 Task: Create a task  Improve user input sanitization for better security , assign it to team member softage.10@softage.net in the project Transcend and update the status of the task to  At Risk , set the priority of the task to Medium.
Action: Mouse moved to (83, 514)
Screenshot: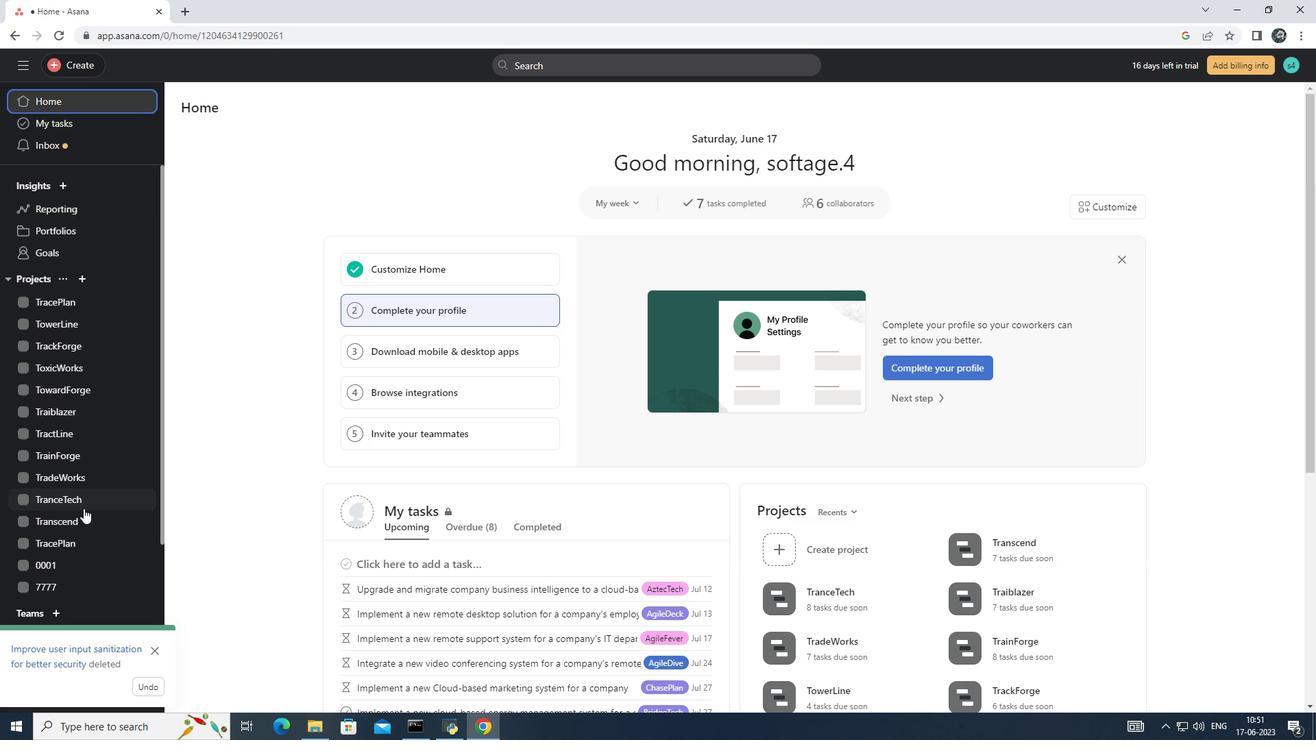
Action: Mouse pressed left at (83, 514)
Screenshot: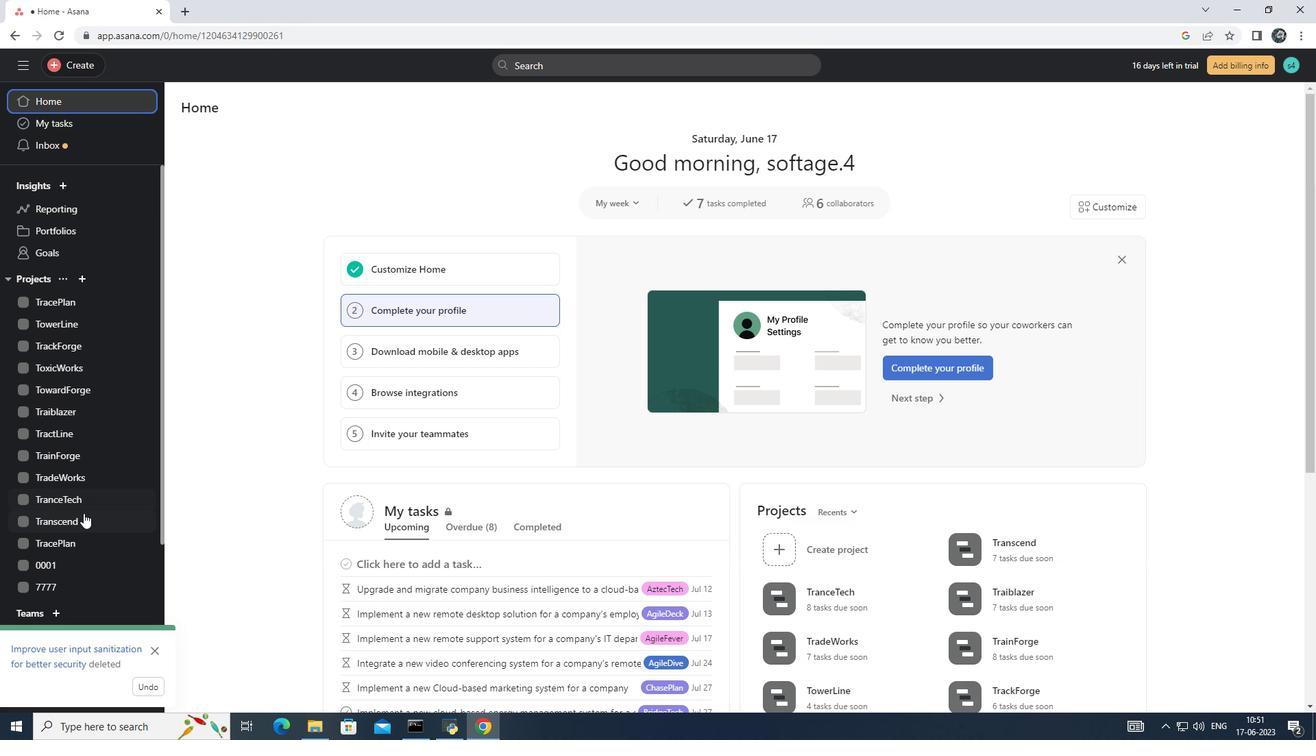 
Action: Mouse moved to (210, 170)
Screenshot: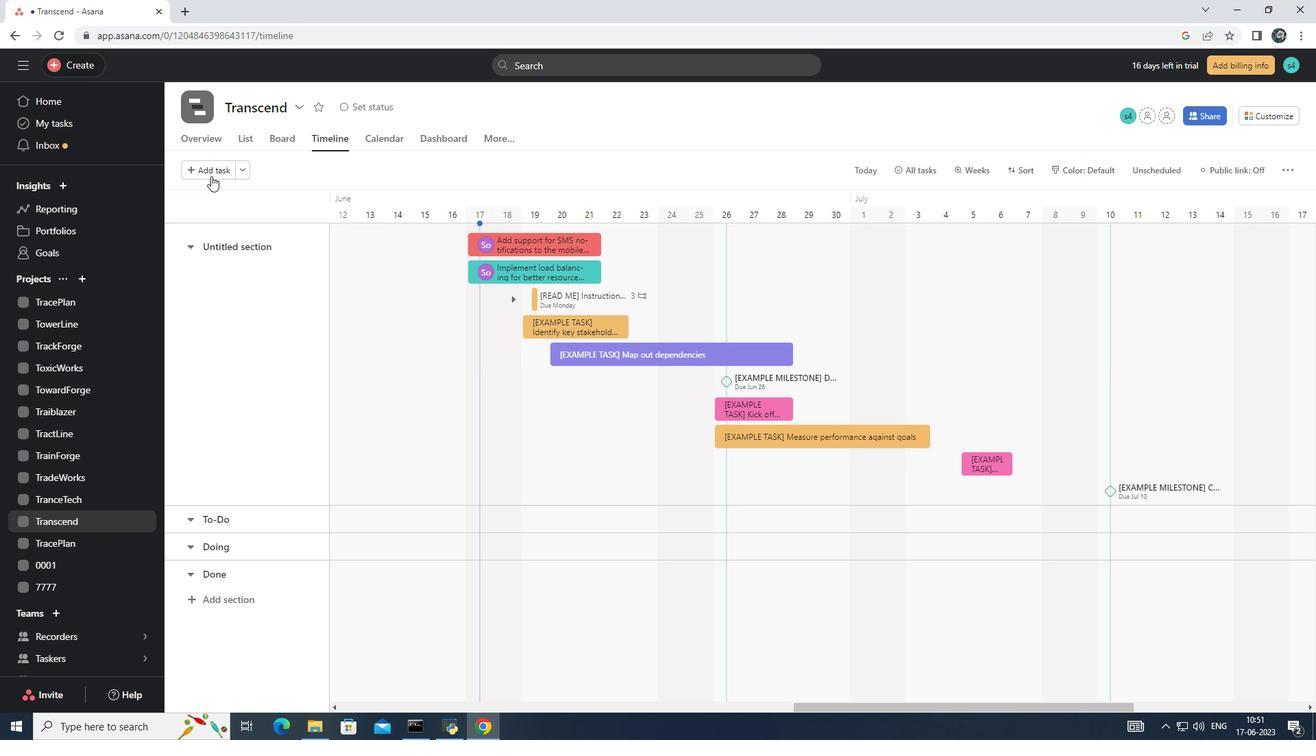 
Action: Mouse pressed left at (210, 170)
Screenshot: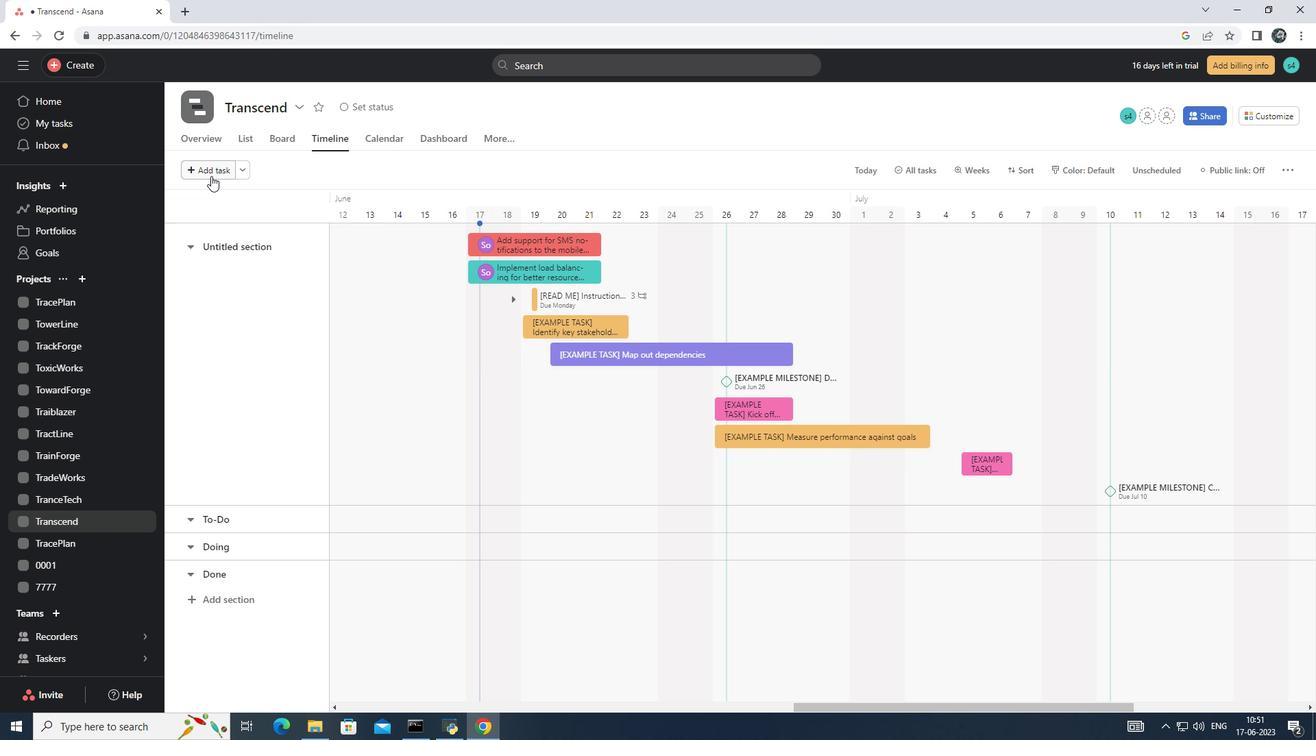 
Action: Mouse moved to (519, 250)
Screenshot: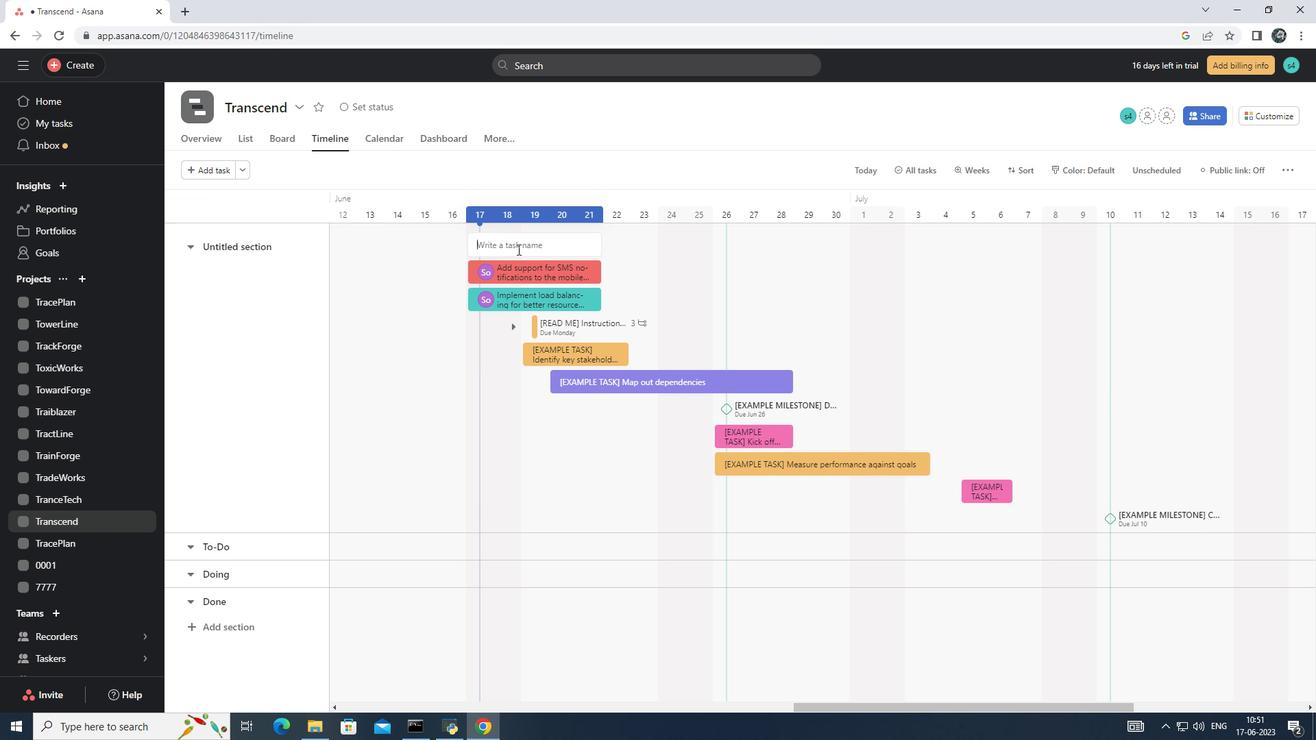 
Action: Mouse pressed left at (519, 250)
Screenshot: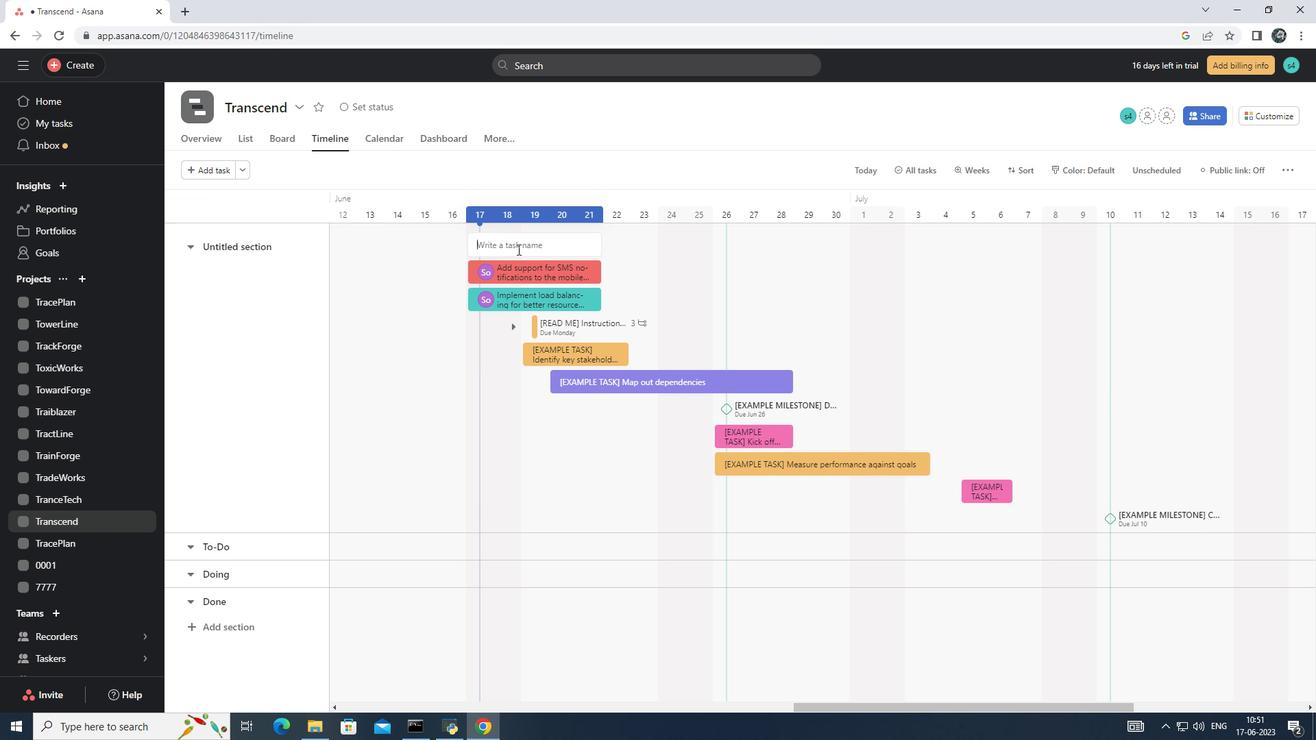 
Action: Mouse moved to (582, 235)
Screenshot: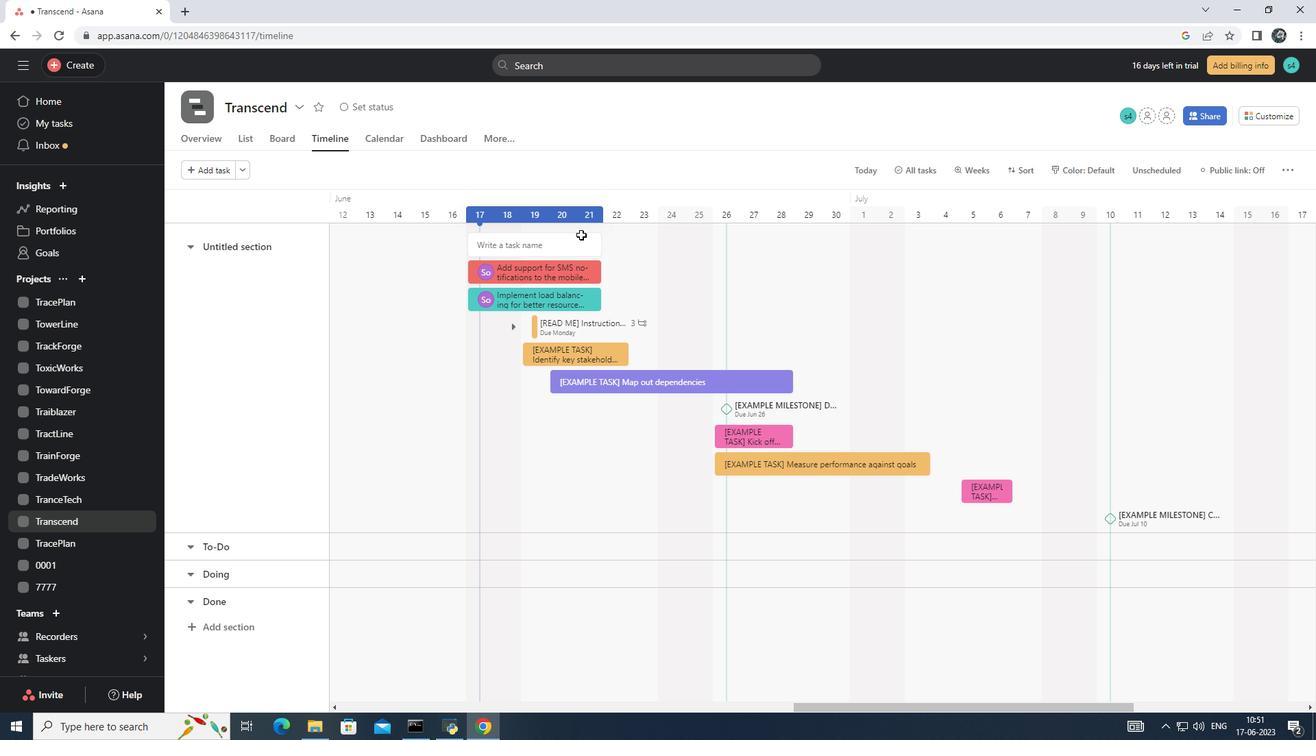 
Action: Key pressed <Key.shift>Improve<Key.space>user<Key.space>input<Key.space>sanitization<Key.space>for<Key.space>better<Key.space>security<Key.enter>
Screenshot: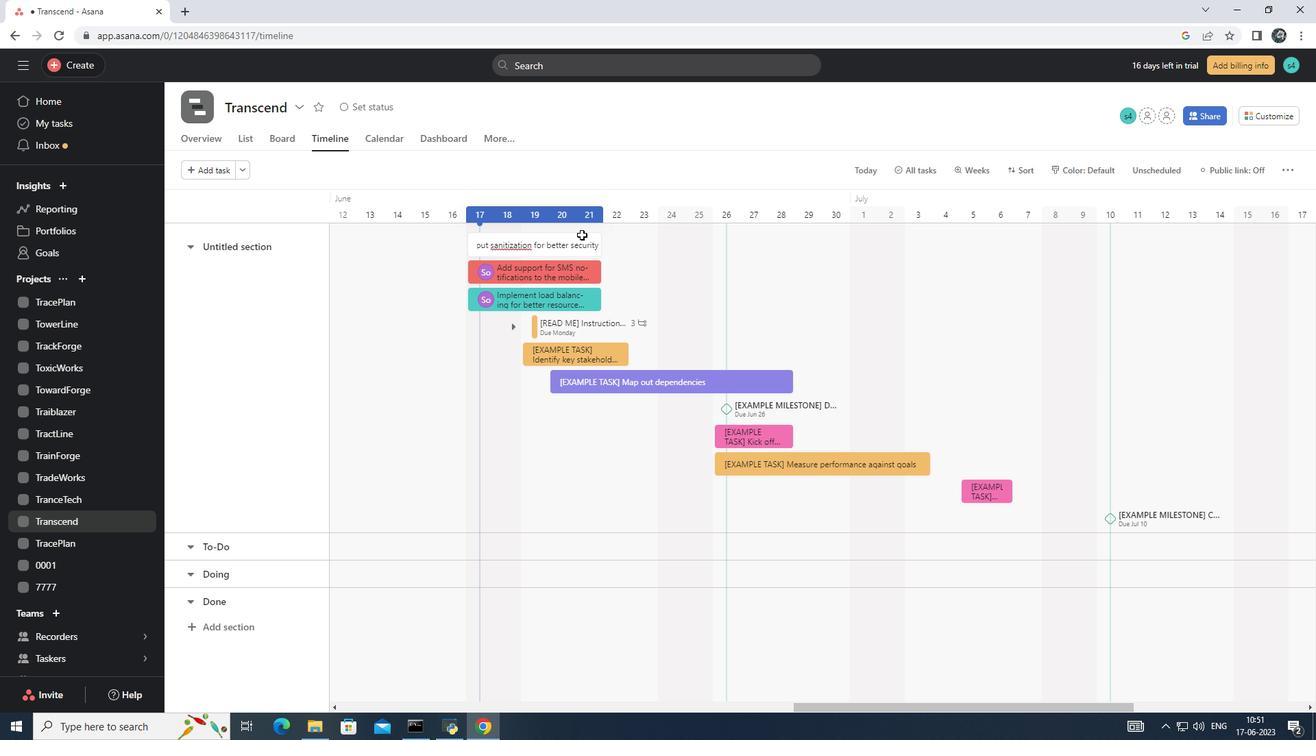 
Action: Mouse moved to (561, 238)
Screenshot: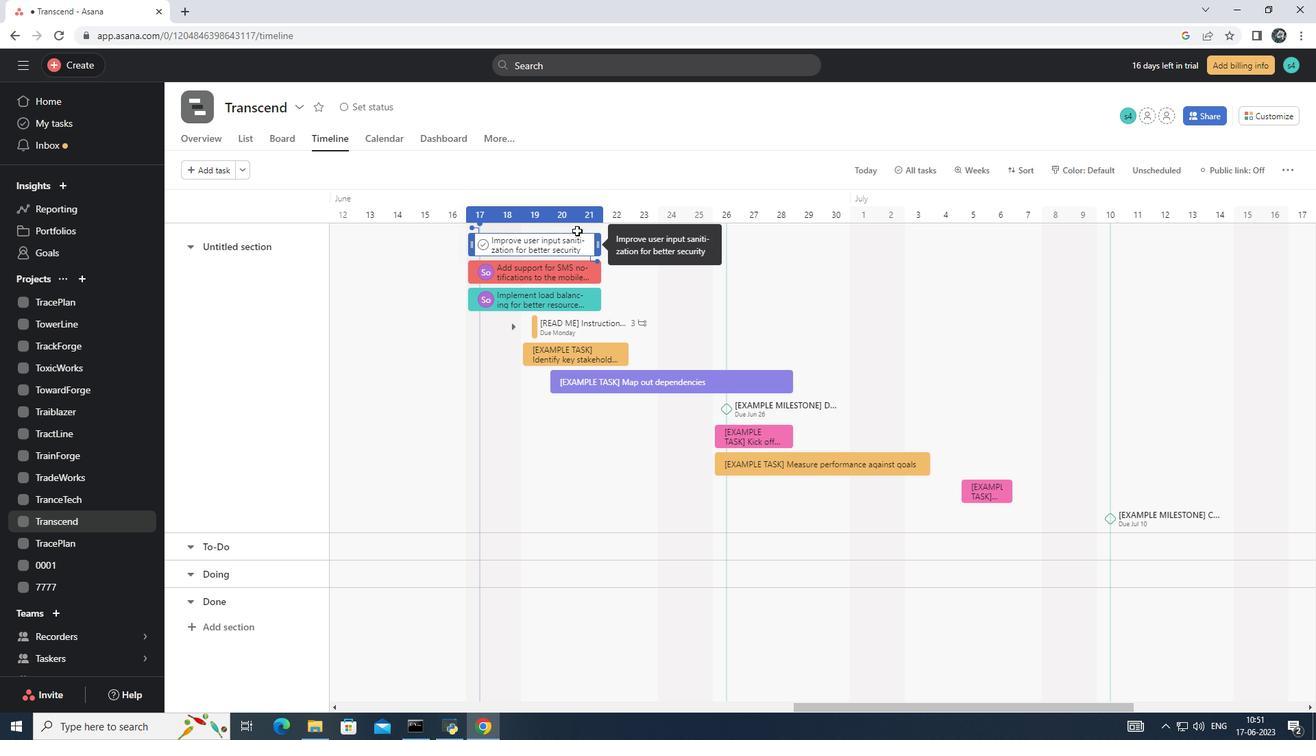
Action: Mouse pressed left at (561, 238)
Screenshot: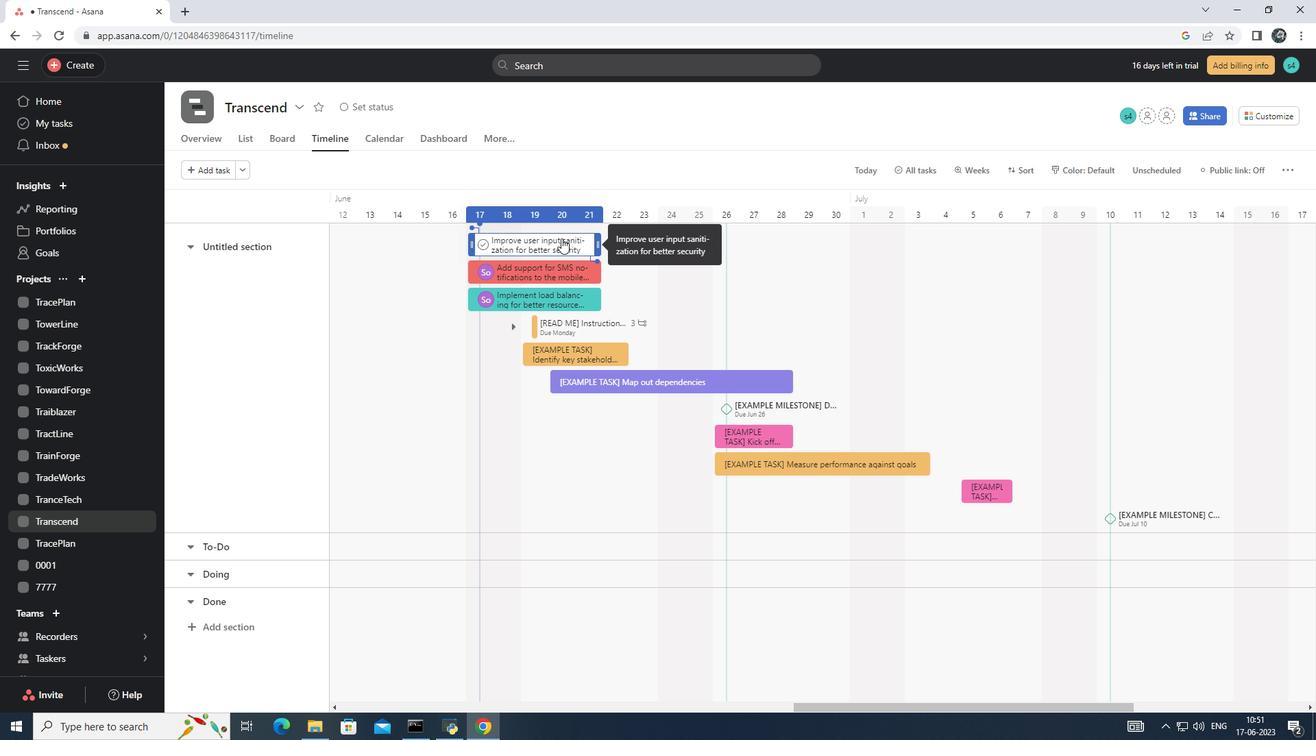 
Action: Mouse moved to (975, 242)
Screenshot: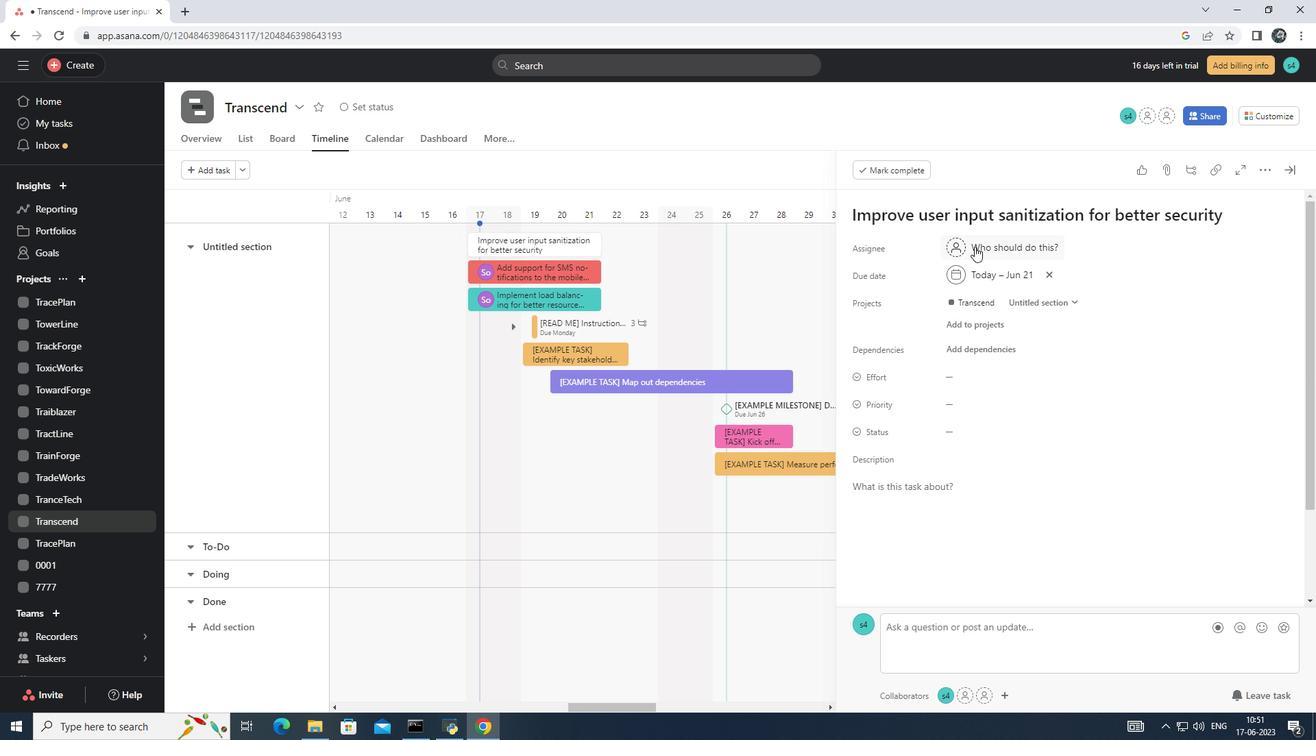 
Action: Mouse pressed left at (975, 242)
Screenshot: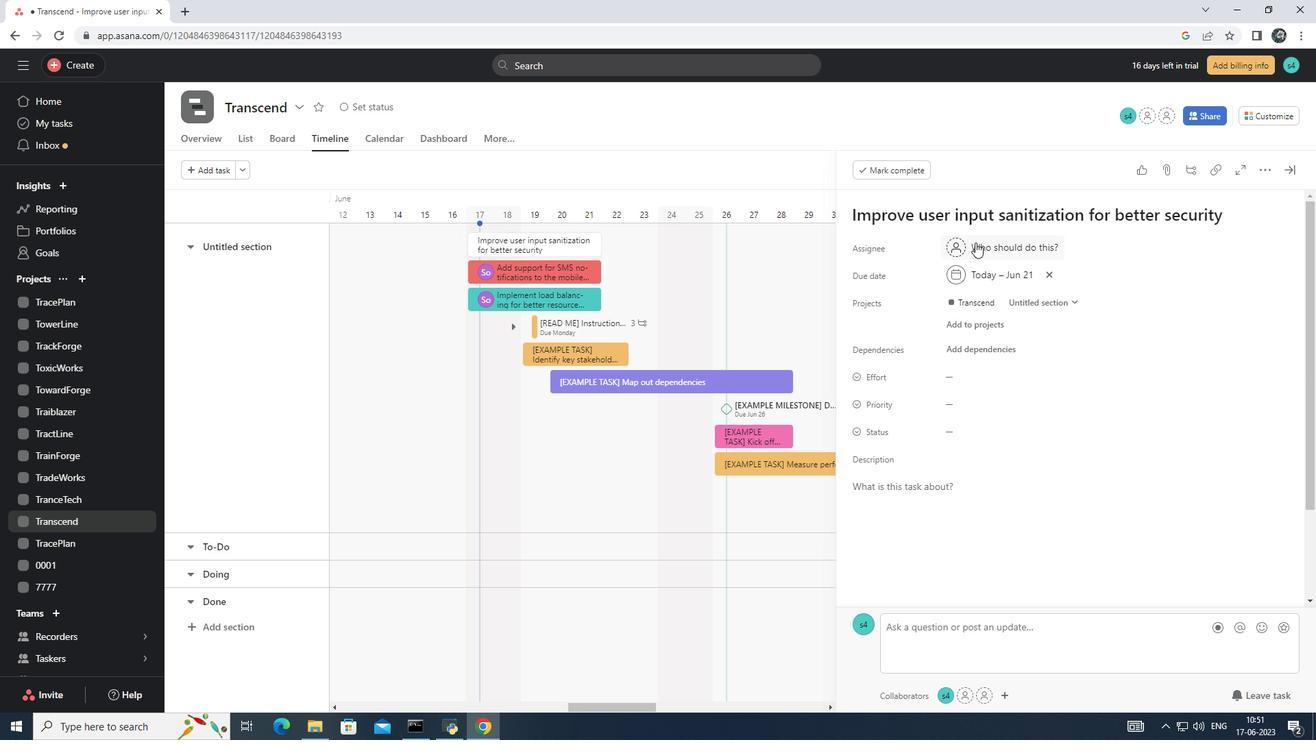 
Action: Mouse moved to (977, 240)
Screenshot: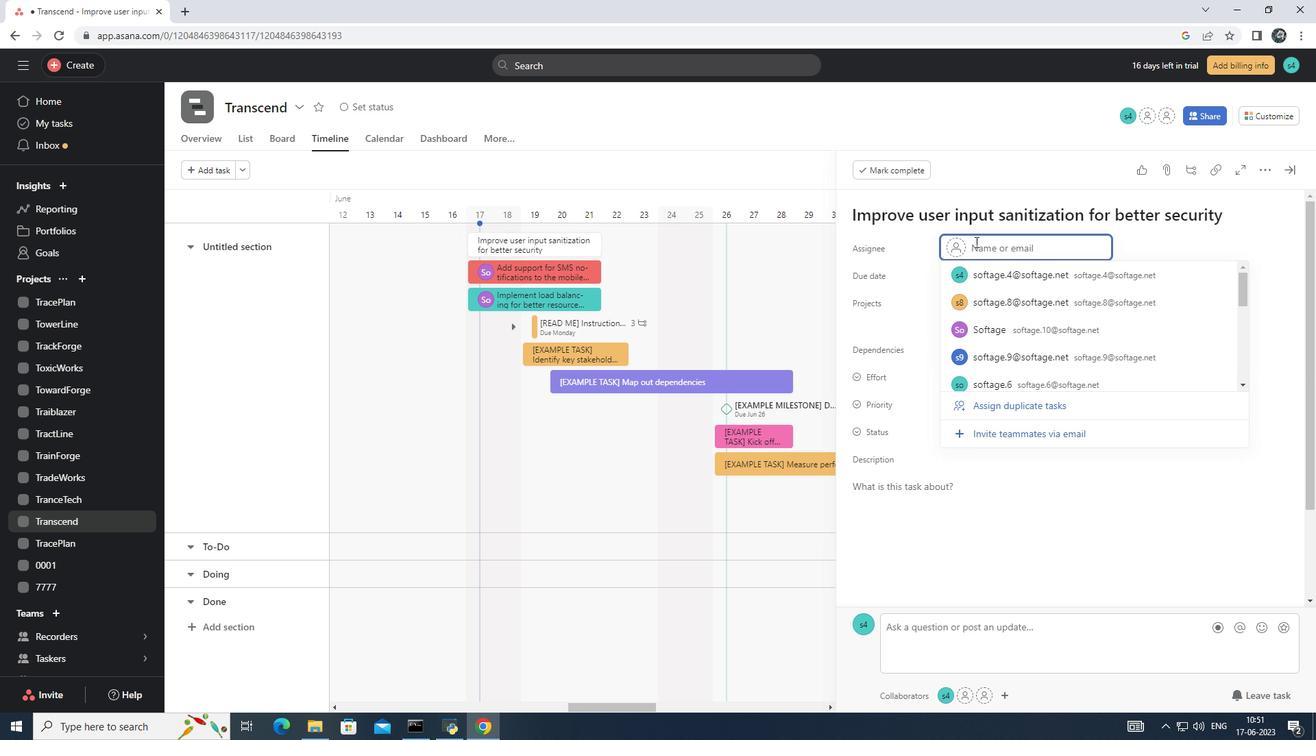 
Action: Key pressed softage<Key.shift>@10
Screenshot: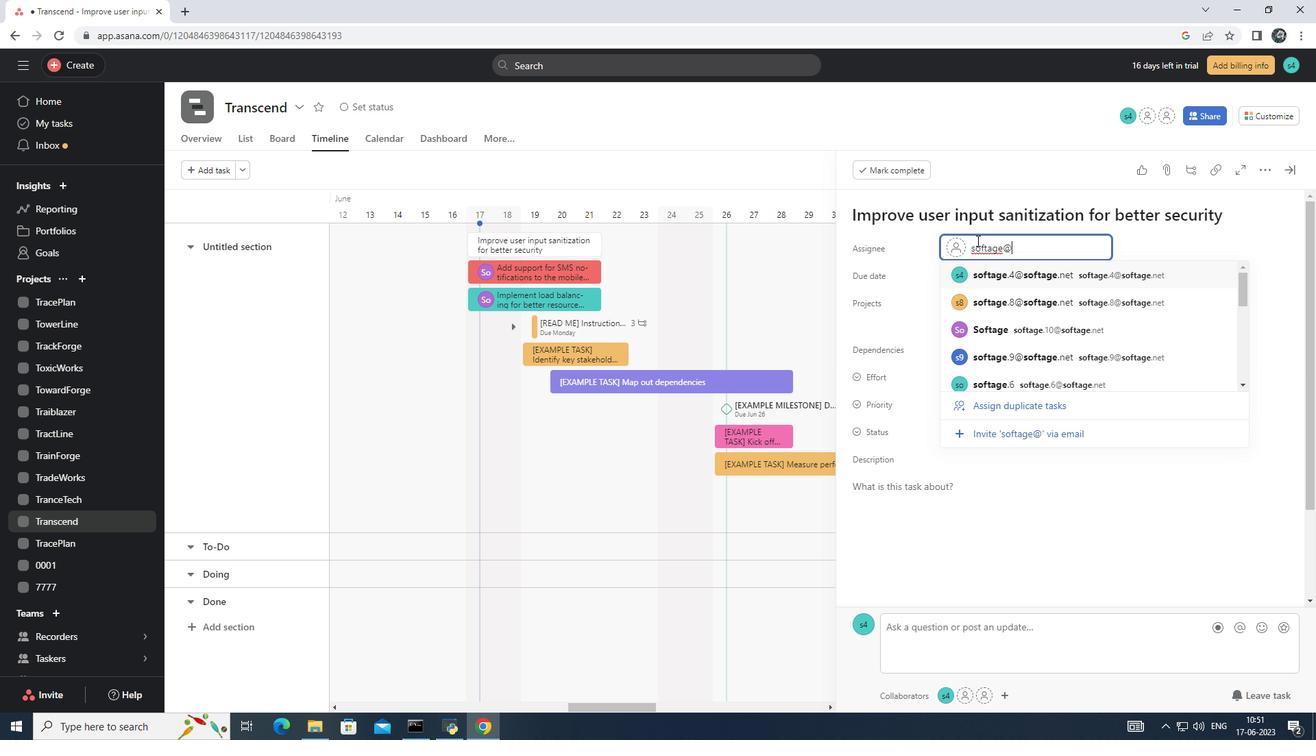
Action: Mouse moved to (996, 260)
Screenshot: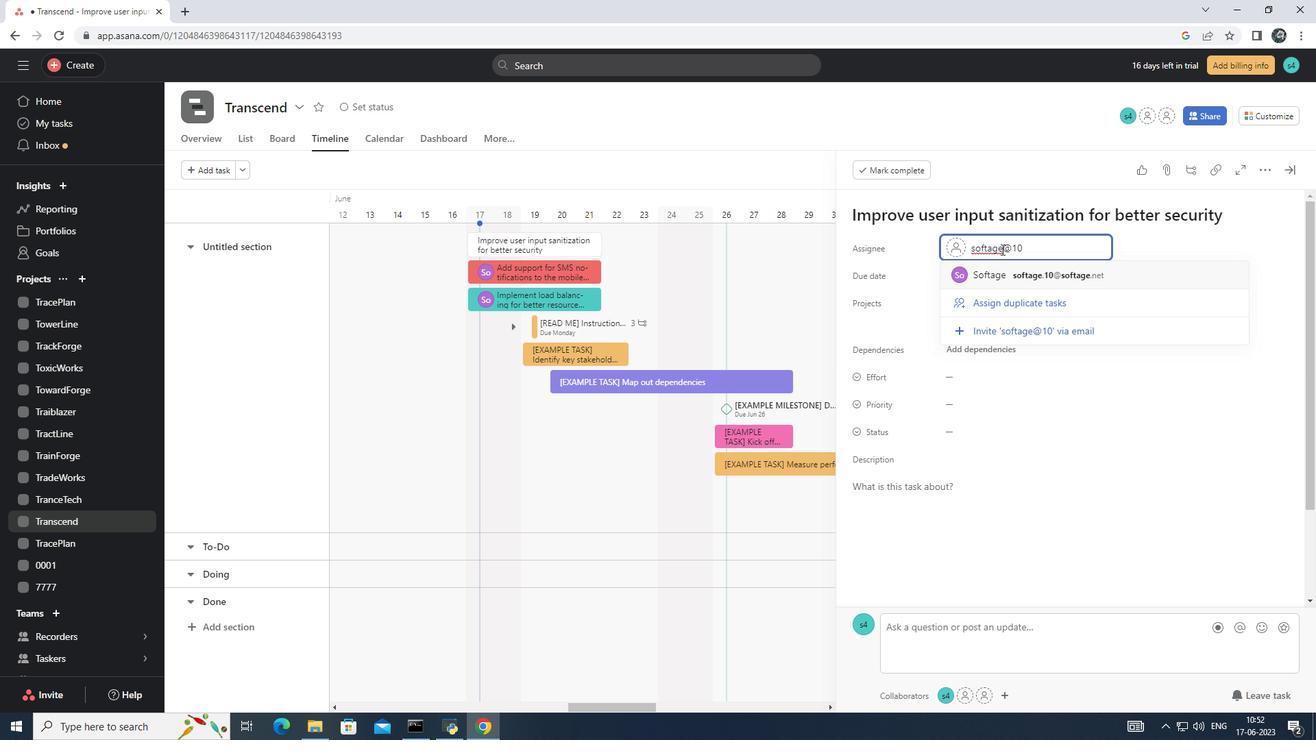 
Action: Key pressed <Key.enter>
Screenshot: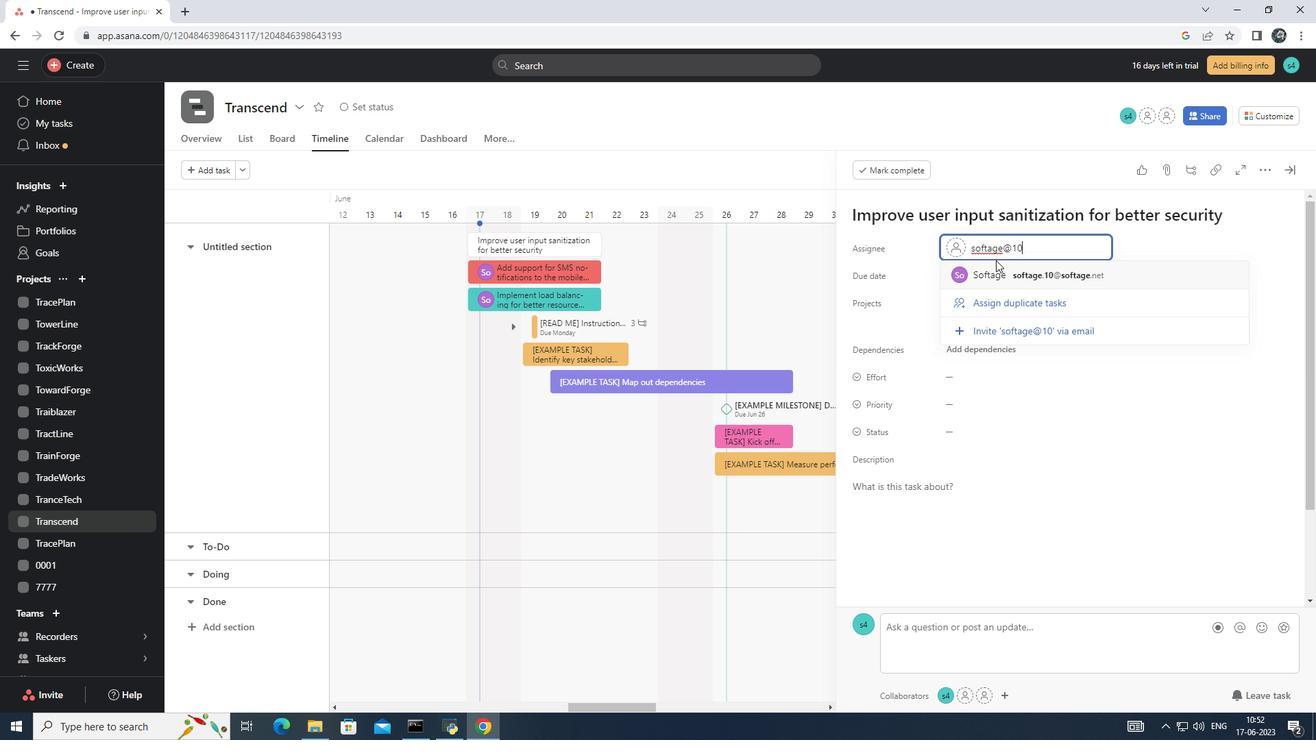 
Action: Mouse moved to (949, 428)
Screenshot: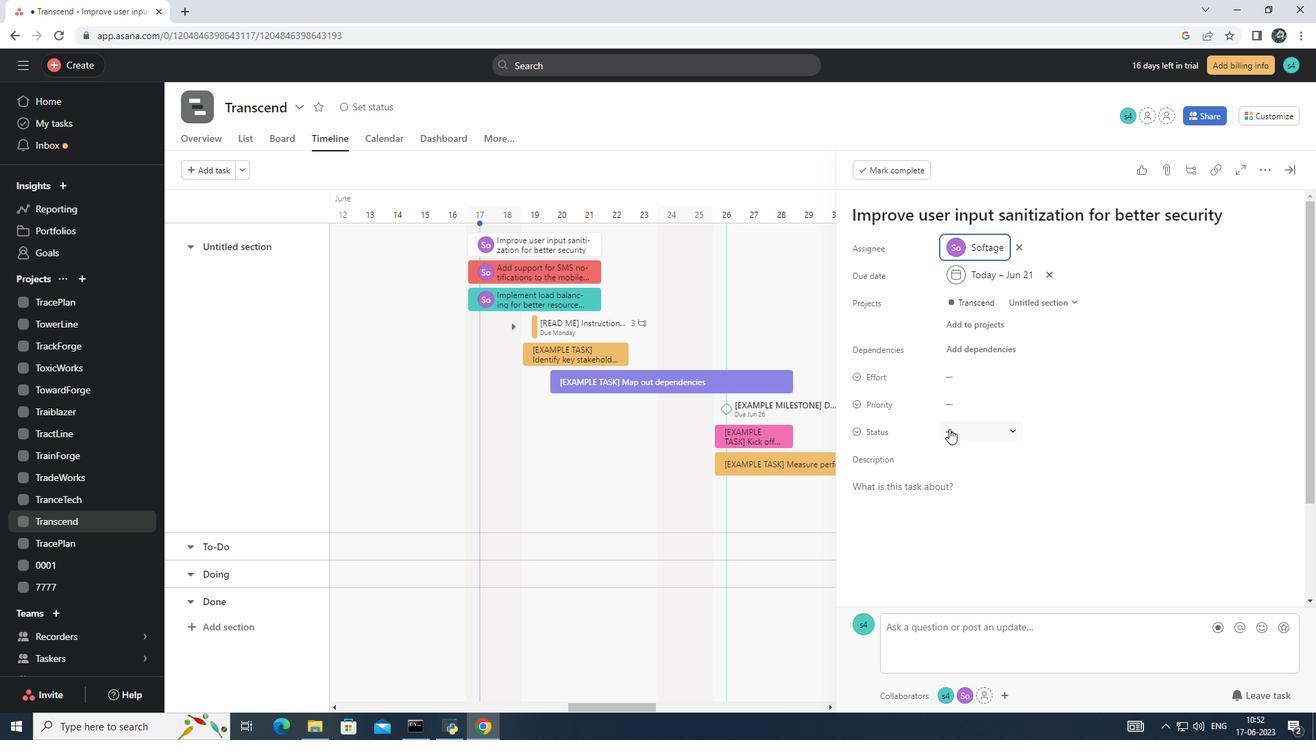 
Action: Mouse pressed left at (949, 428)
Screenshot: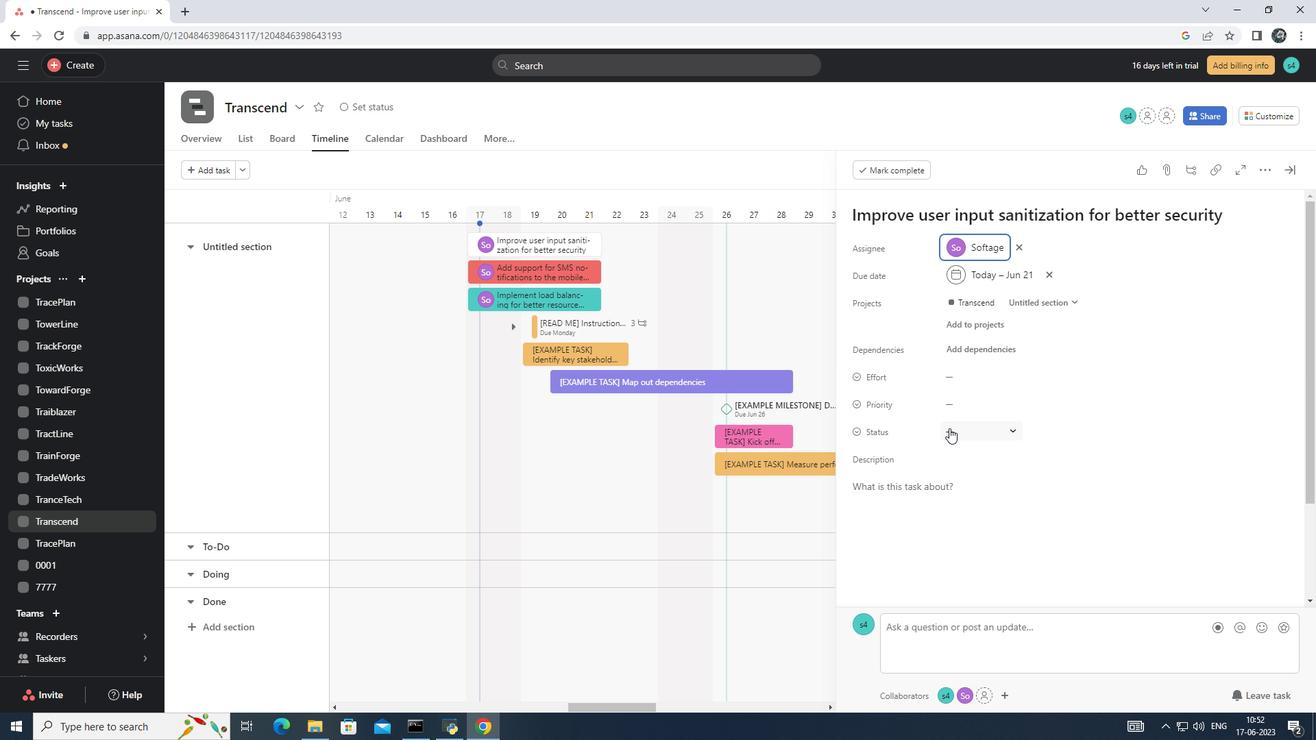 
Action: Mouse moved to (974, 499)
Screenshot: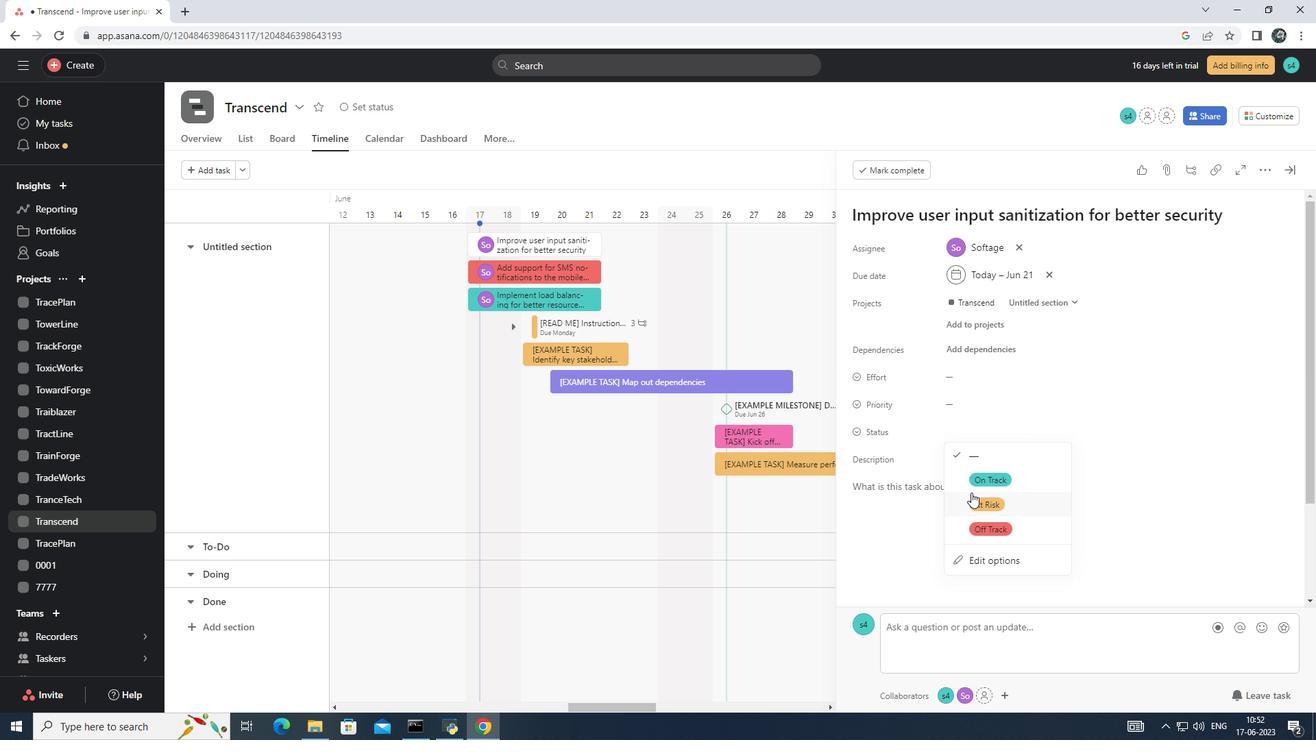 
Action: Mouse pressed left at (974, 499)
Screenshot: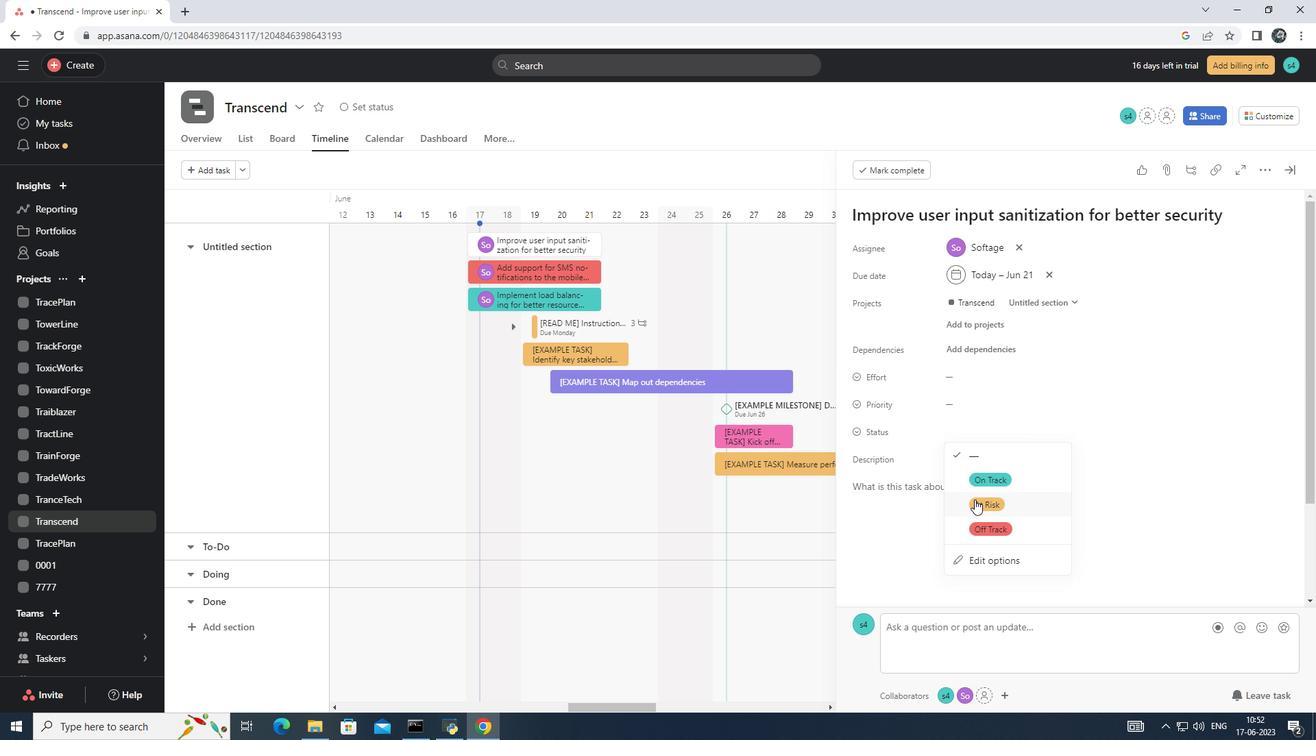 
Action: Mouse moved to (950, 399)
Screenshot: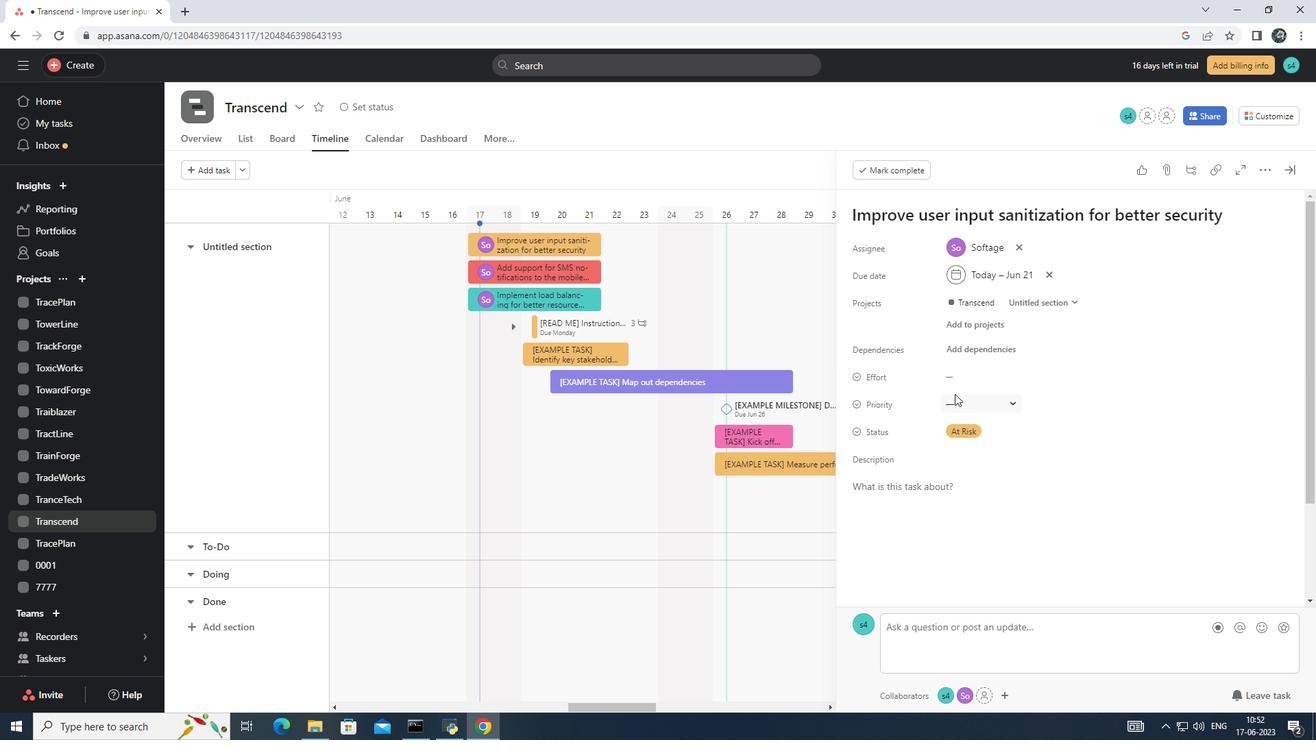 
Action: Mouse pressed left at (950, 399)
Screenshot: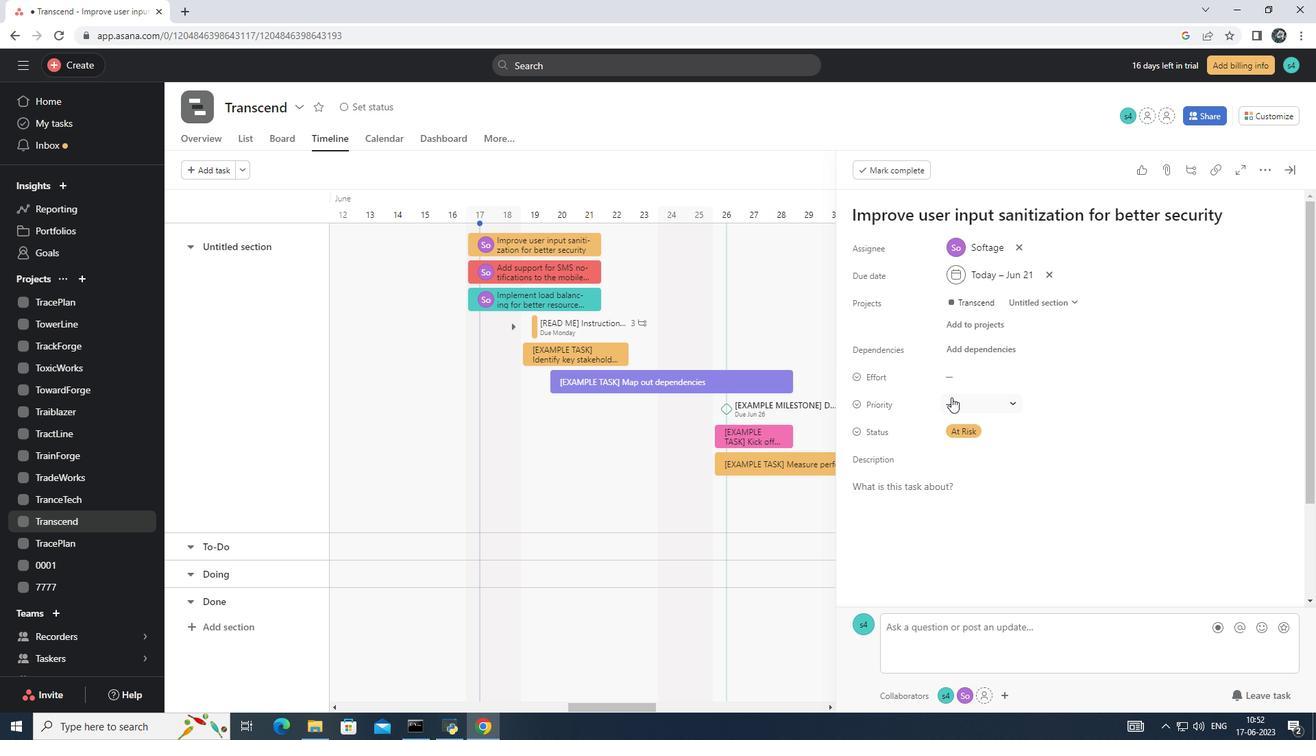 
Action: Mouse moved to (972, 476)
Screenshot: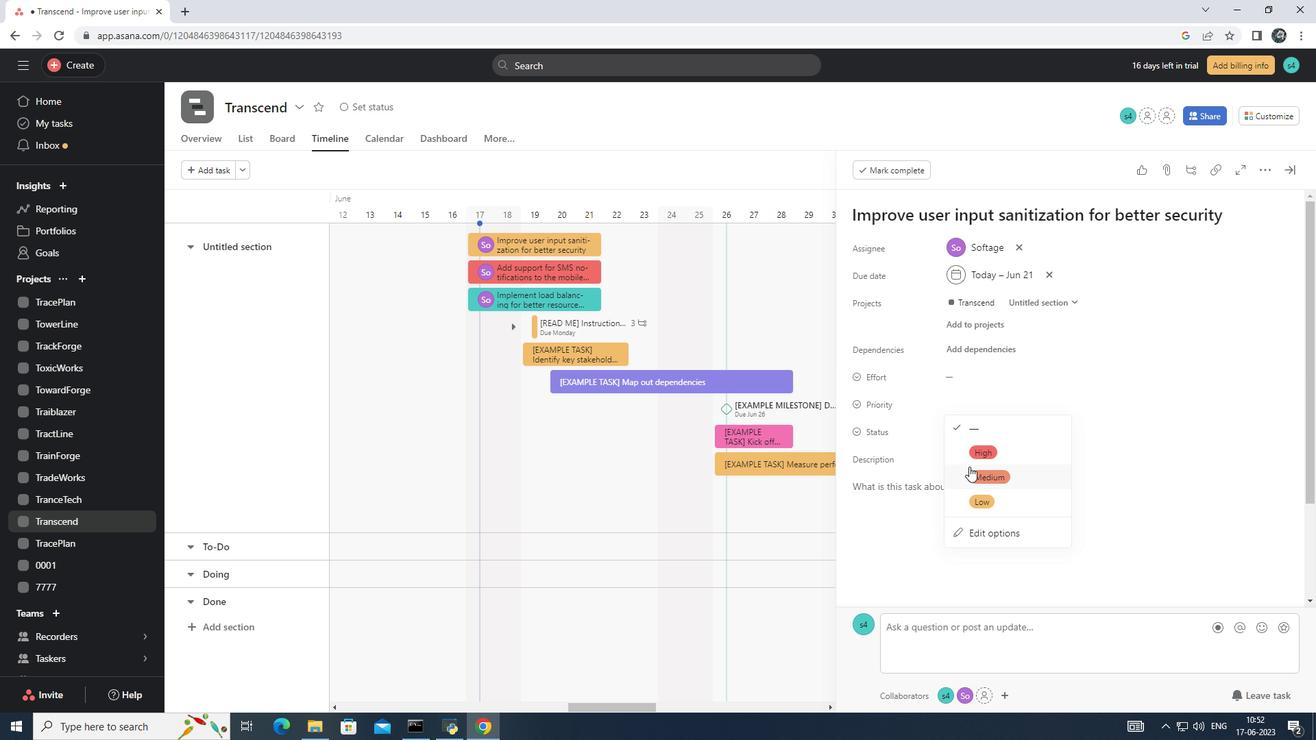 
Action: Mouse pressed left at (972, 476)
Screenshot: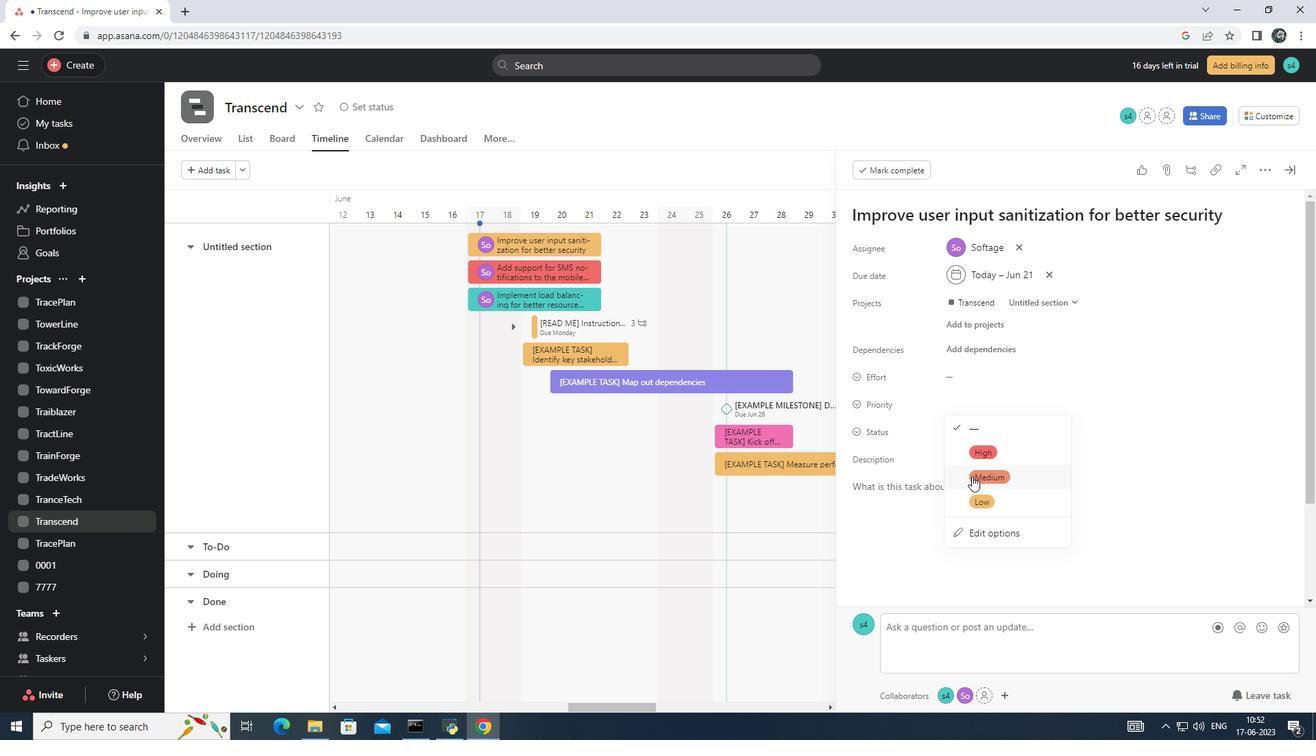 
Action: Mouse moved to (912, 251)
Screenshot: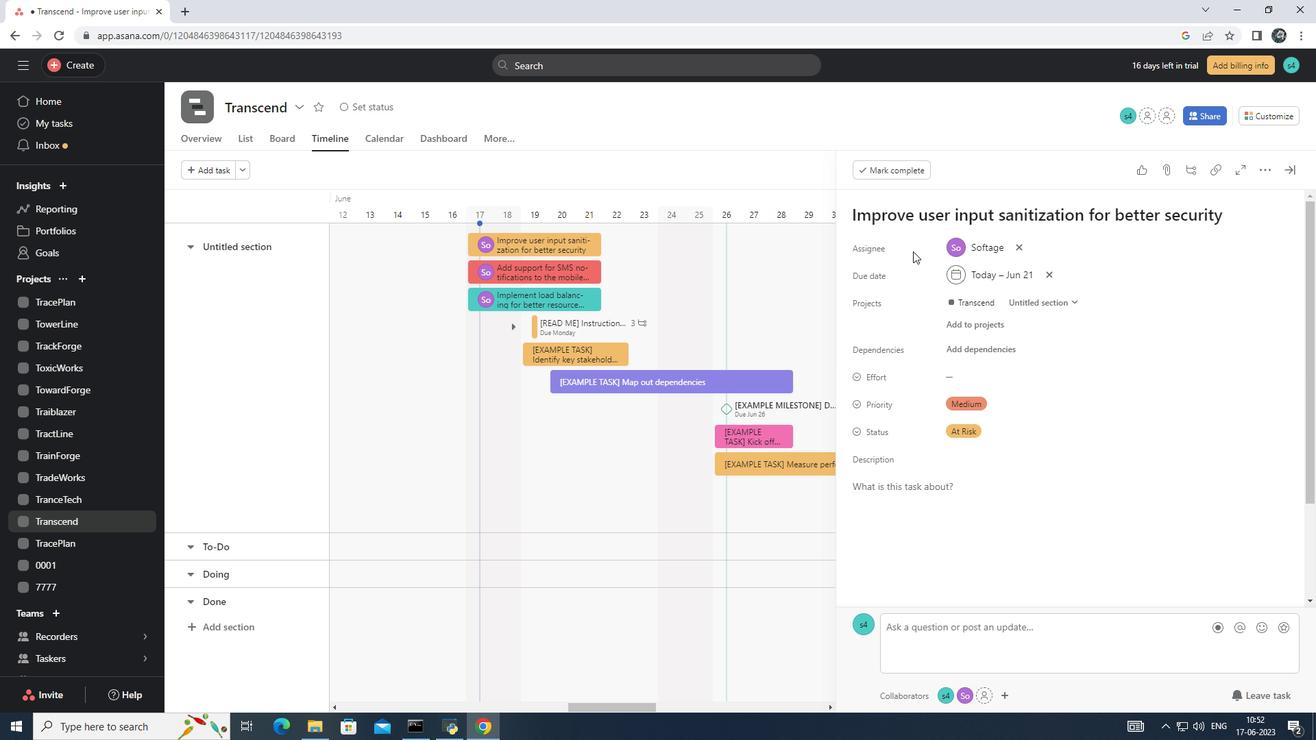 
